 Task: For heading Arial with bold.  font size for heading22,  'Change the font style of data to'Arial Narrow.  and font size to 14,  Change the alignment of both headline & data to Align middle.  In the sheet  Expense Log Workbook
Action: Mouse moved to (38, 99)
Screenshot: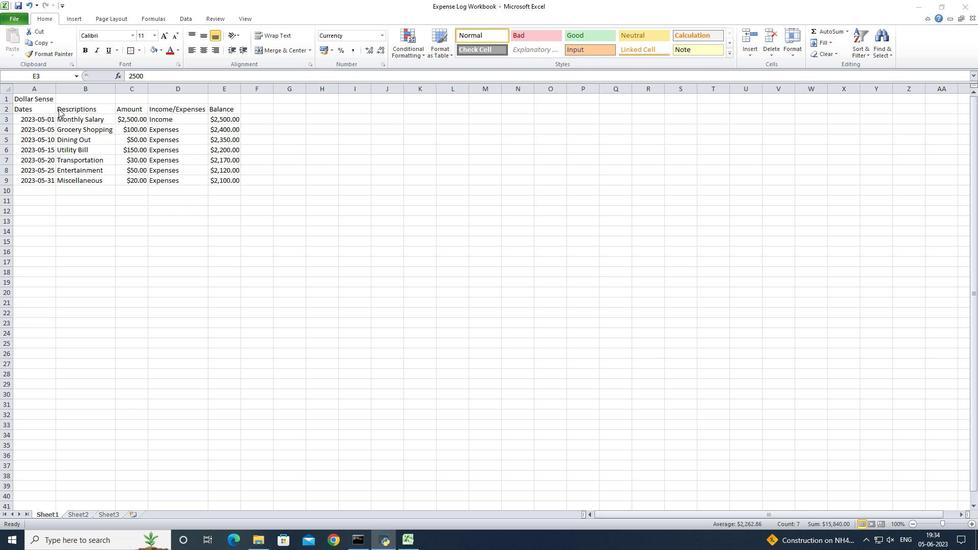 
Action: Mouse pressed left at (38, 99)
Screenshot: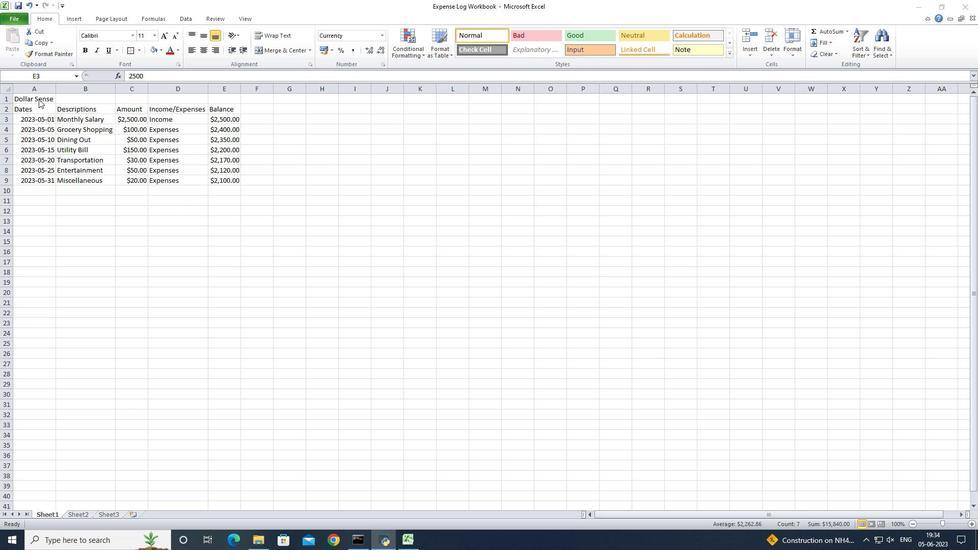 
Action: Mouse pressed left at (38, 99)
Screenshot: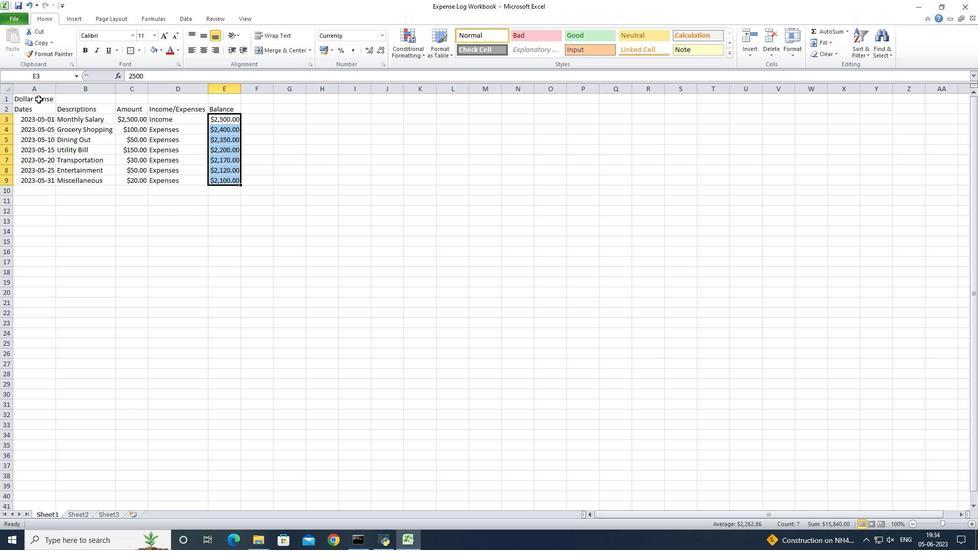 
Action: Mouse pressed left at (38, 99)
Screenshot: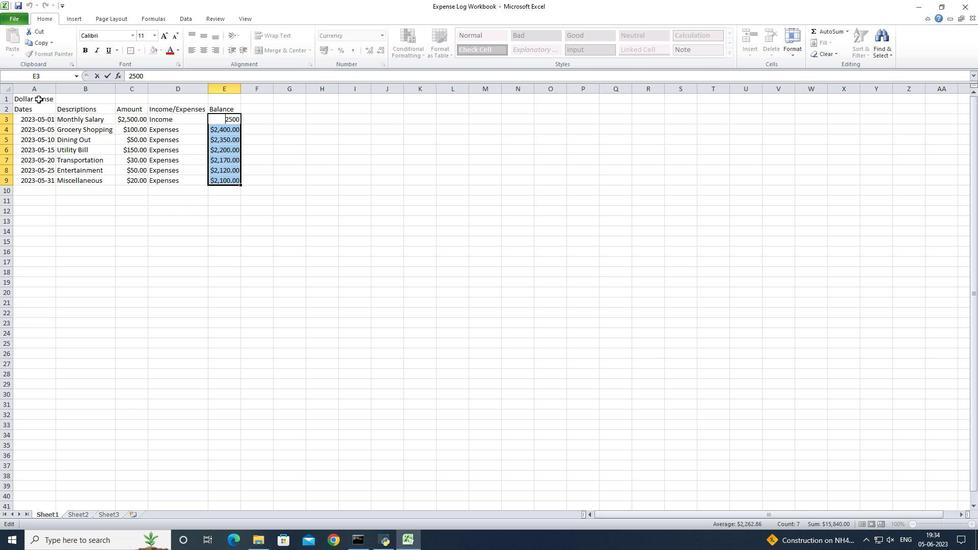 
Action: Mouse moved to (135, 37)
Screenshot: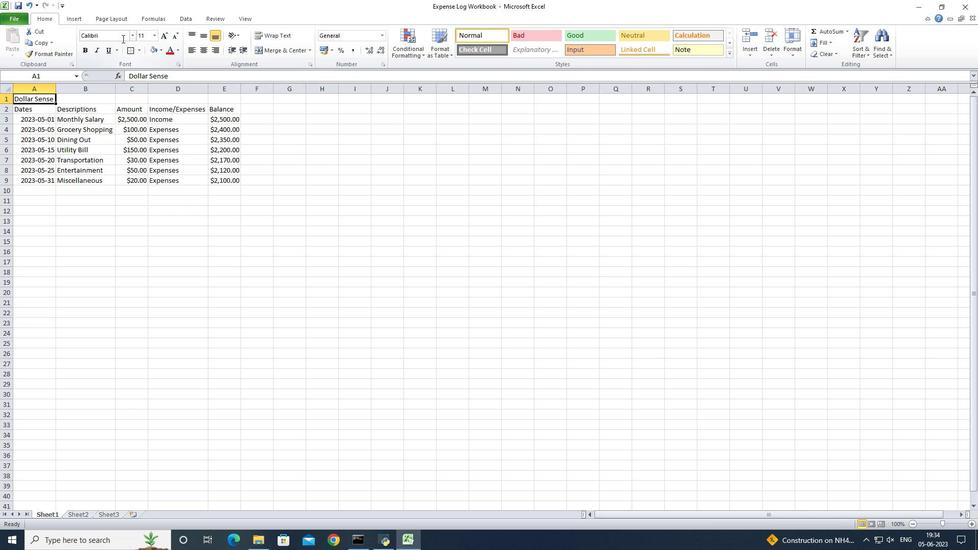 
Action: Mouse pressed left at (135, 37)
Screenshot: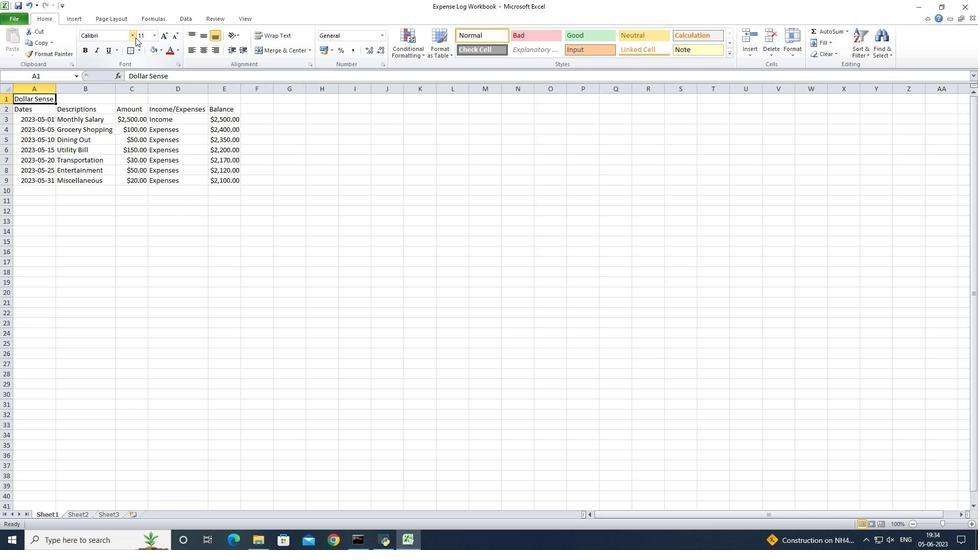 
Action: Mouse moved to (107, 149)
Screenshot: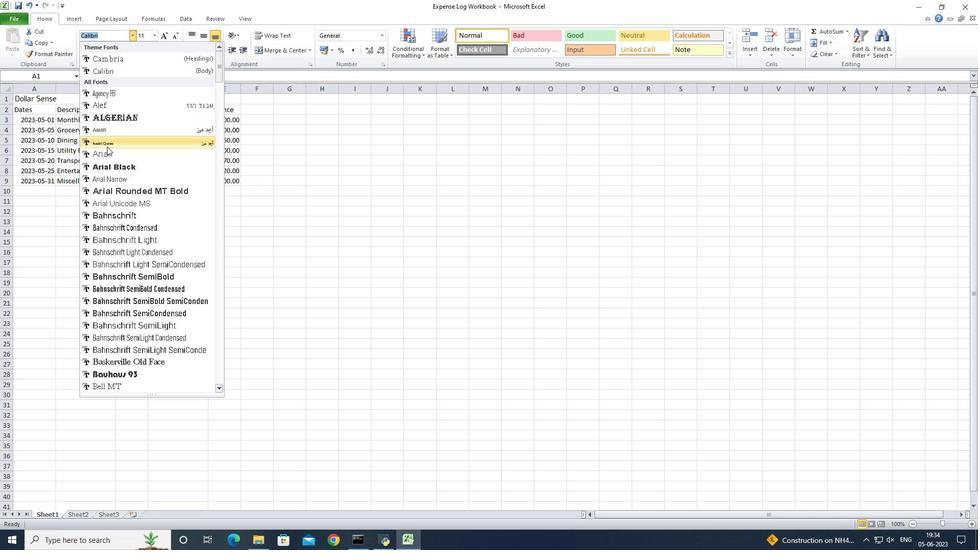 
Action: Mouse pressed left at (107, 149)
Screenshot: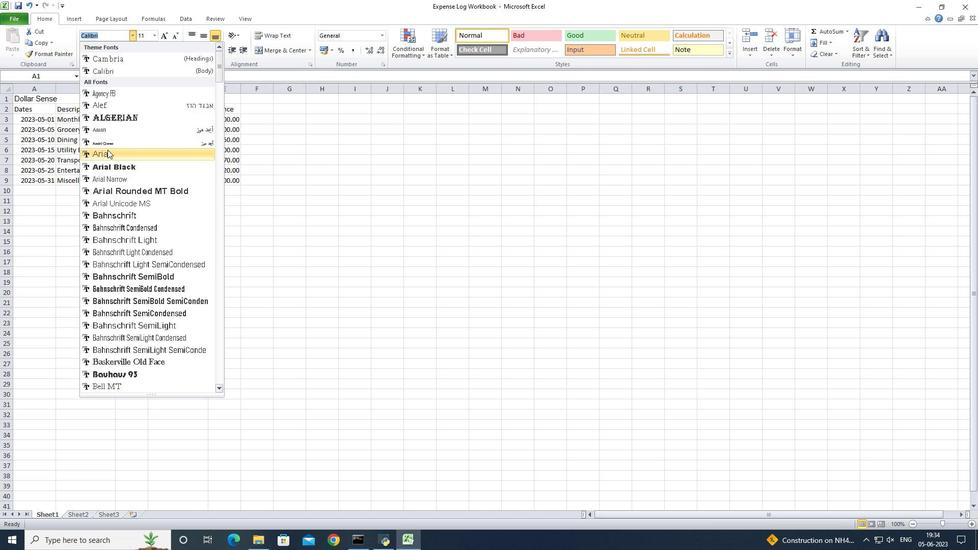 
Action: Mouse moved to (87, 51)
Screenshot: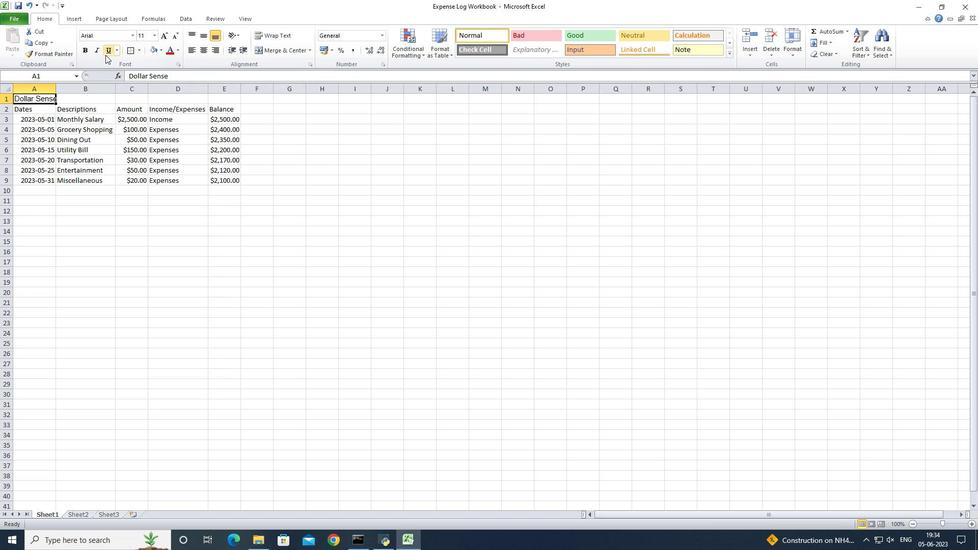 
Action: Mouse pressed left at (87, 51)
Screenshot: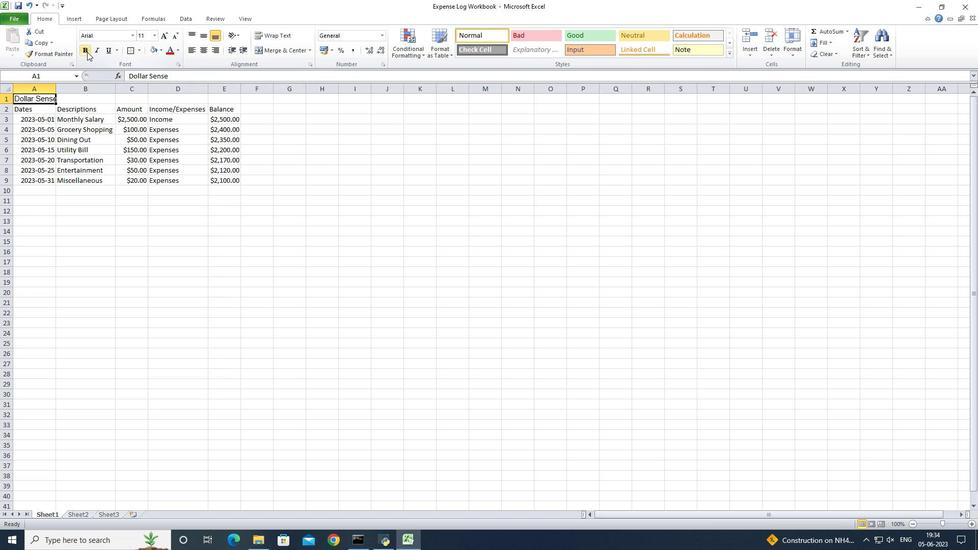 
Action: Mouse moved to (155, 35)
Screenshot: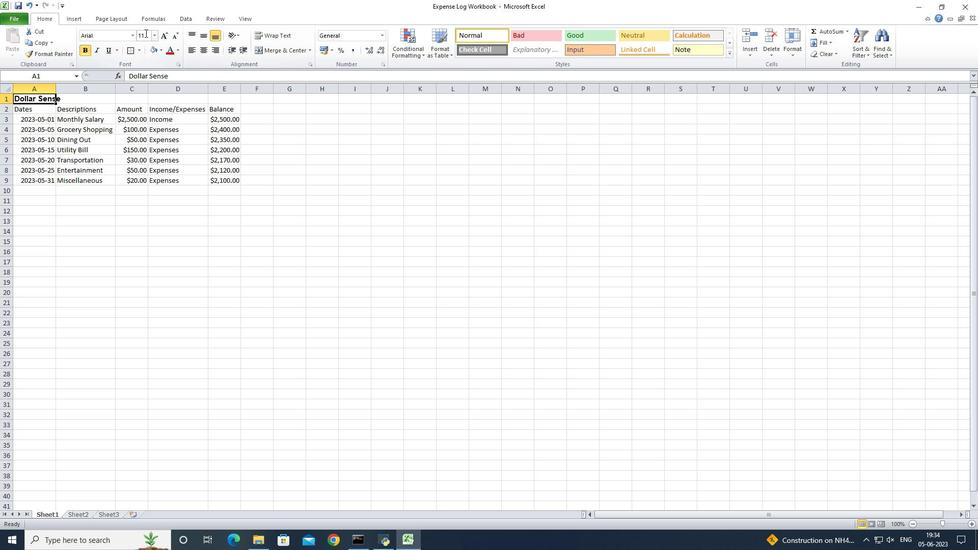 
Action: Mouse pressed left at (155, 35)
Screenshot: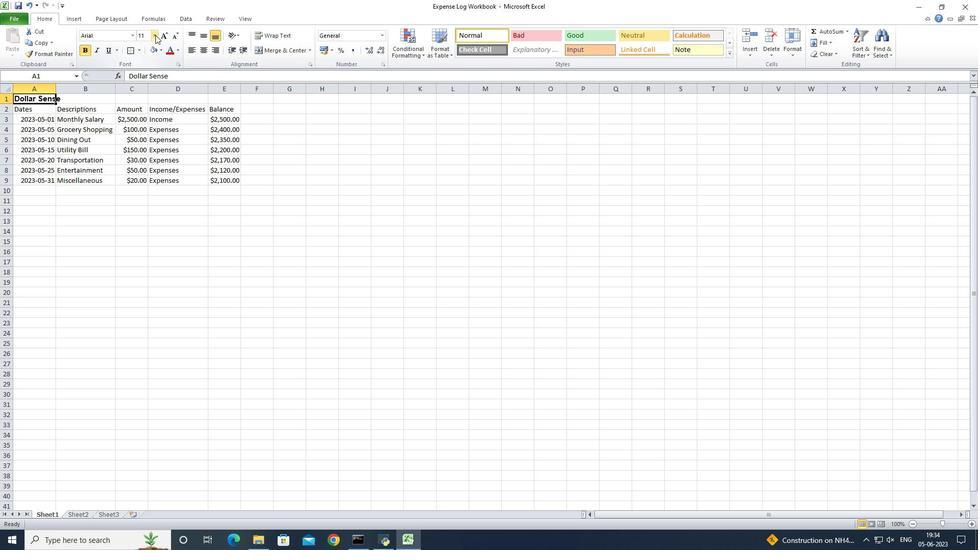 
Action: Mouse moved to (145, 123)
Screenshot: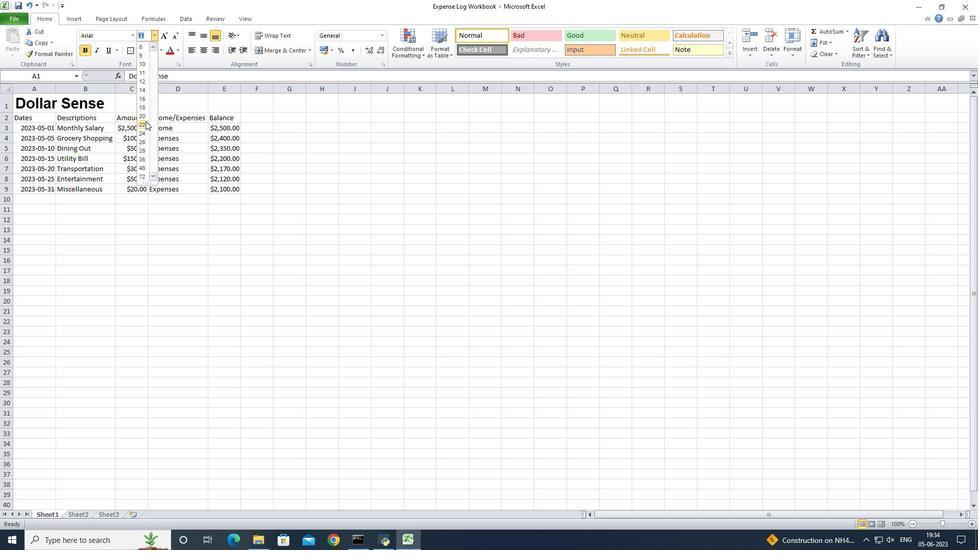 
Action: Mouse pressed left at (145, 123)
Screenshot: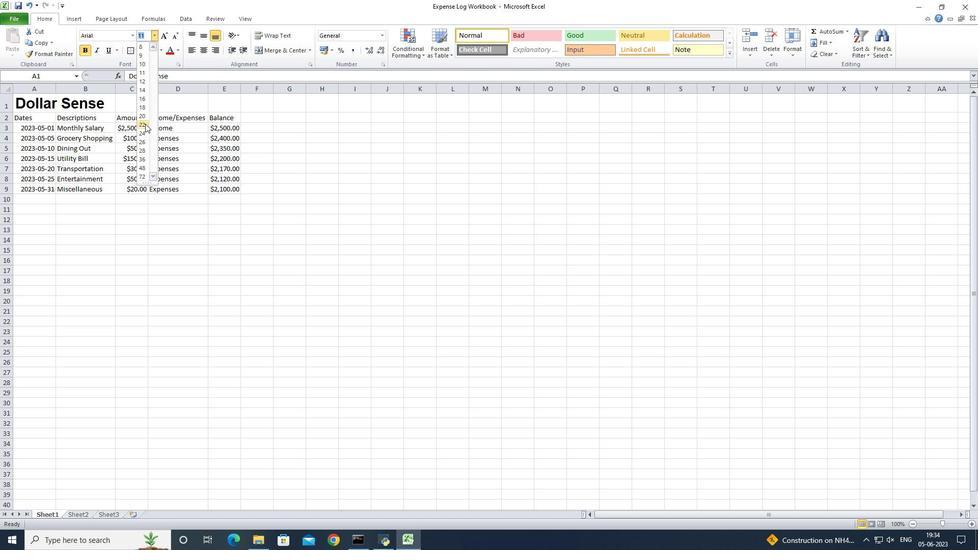 
Action: Mouse moved to (26, 120)
Screenshot: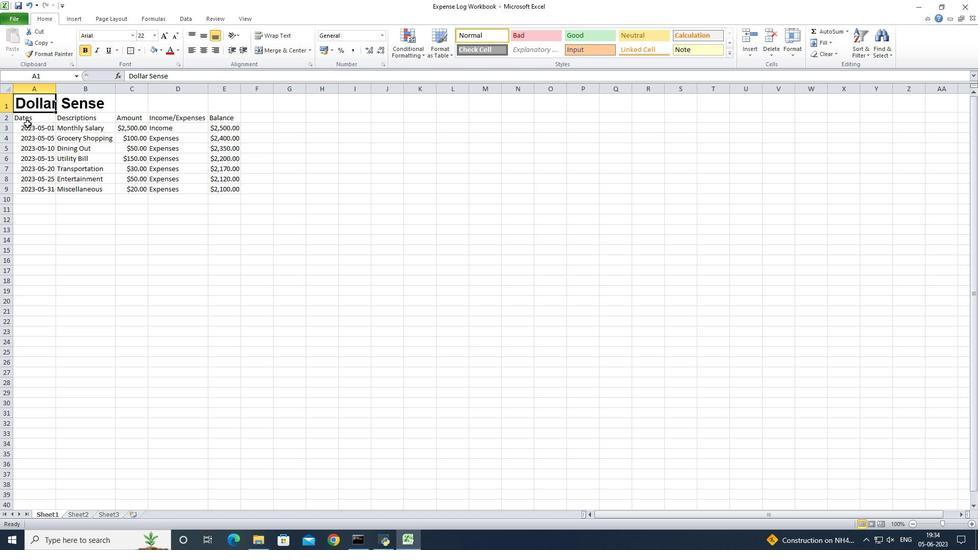 
Action: Mouse pressed left at (26, 120)
Screenshot: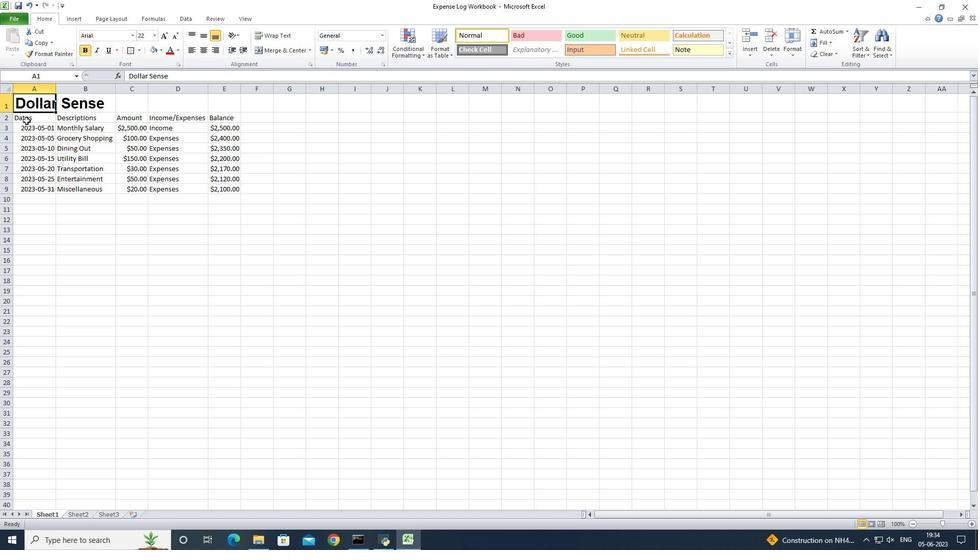 
Action: Mouse moved to (128, 28)
Screenshot: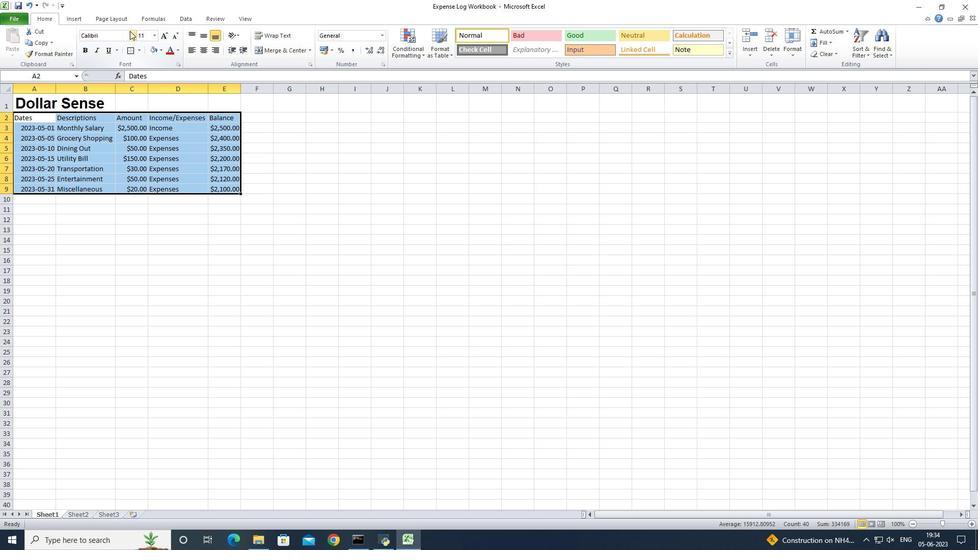 
Action: Mouse pressed left at (128, 28)
Screenshot: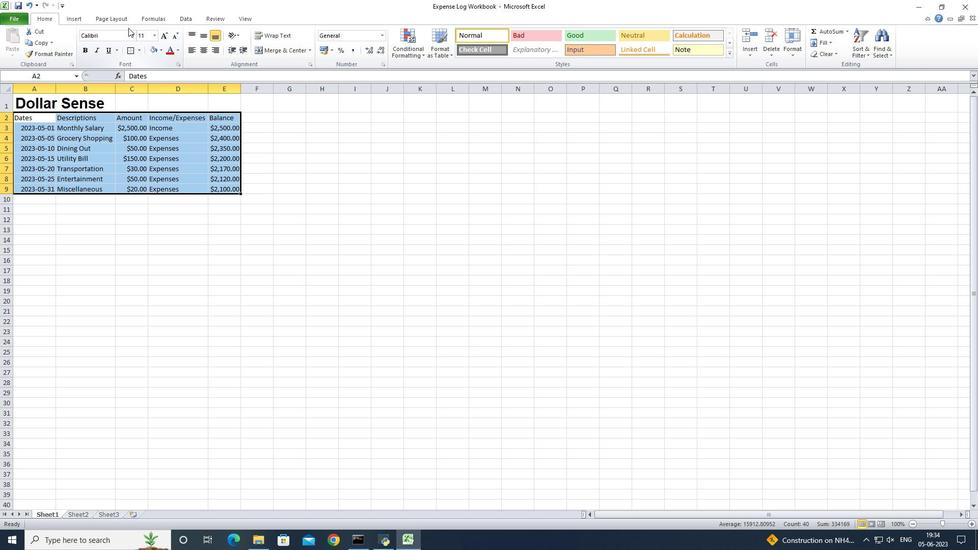 
Action: Mouse moved to (134, 35)
Screenshot: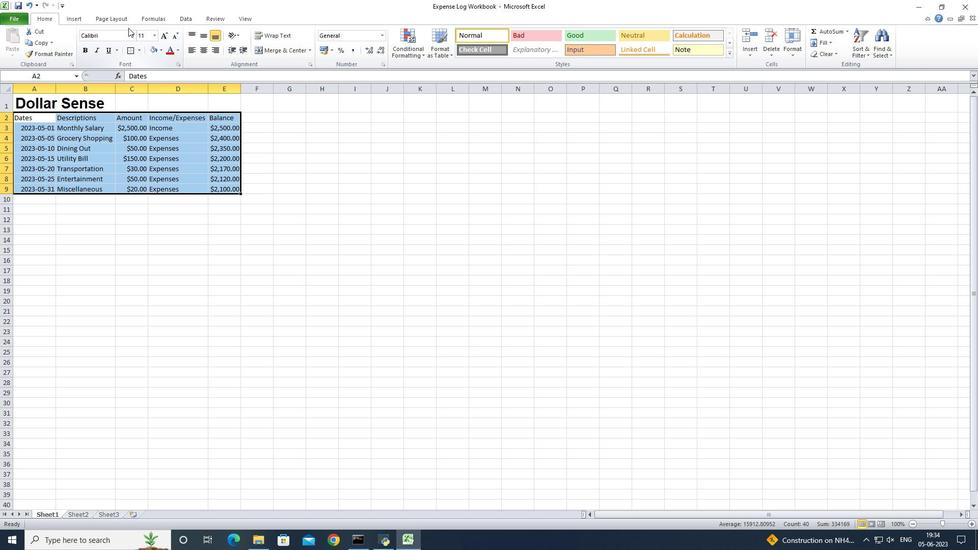 
Action: Mouse pressed left at (134, 35)
Screenshot: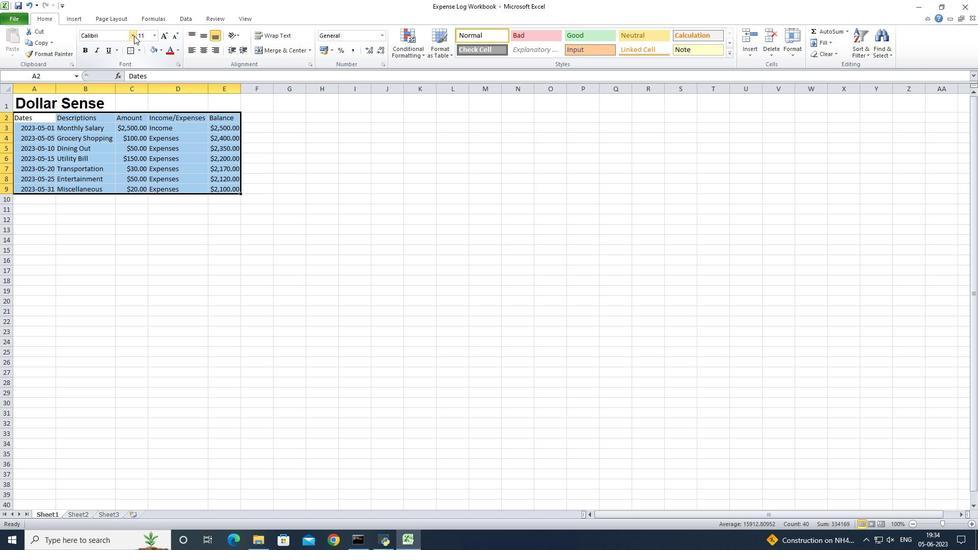 
Action: Mouse moved to (136, 175)
Screenshot: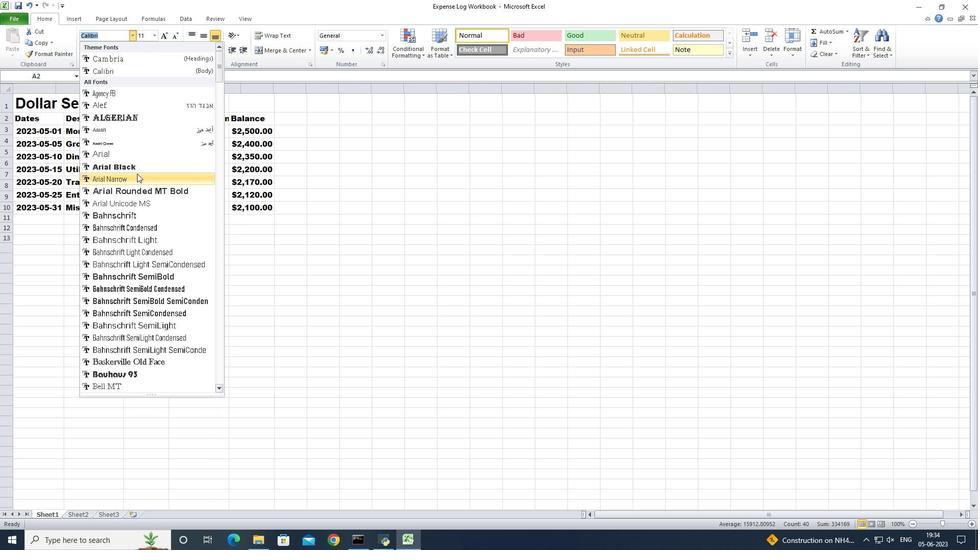 
Action: Mouse pressed left at (136, 175)
Screenshot: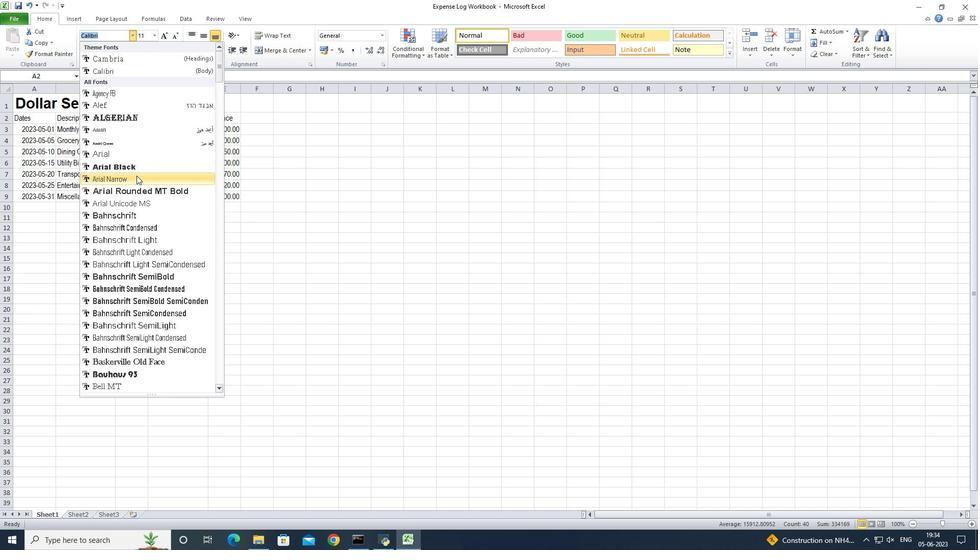 
Action: Mouse moved to (155, 33)
Screenshot: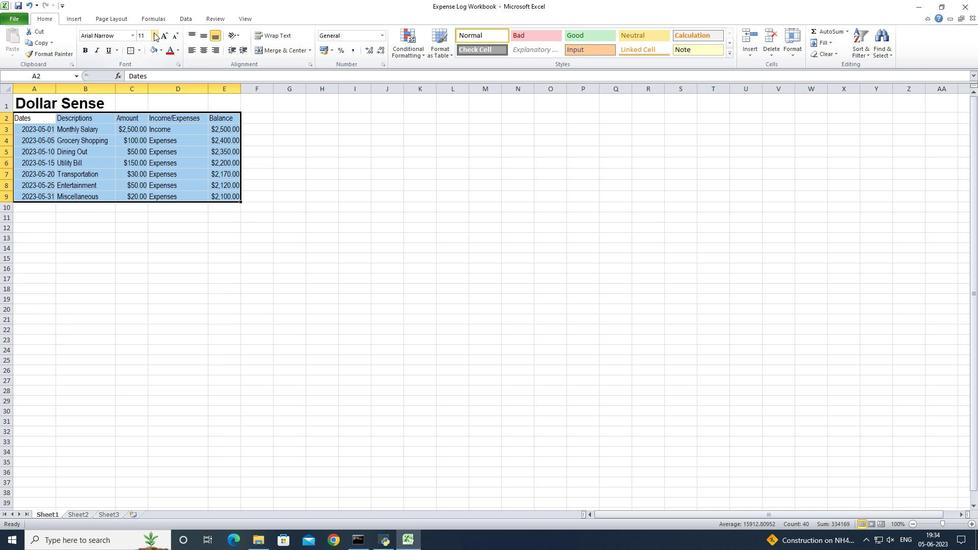 
Action: Mouse pressed left at (155, 33)
Screenshot: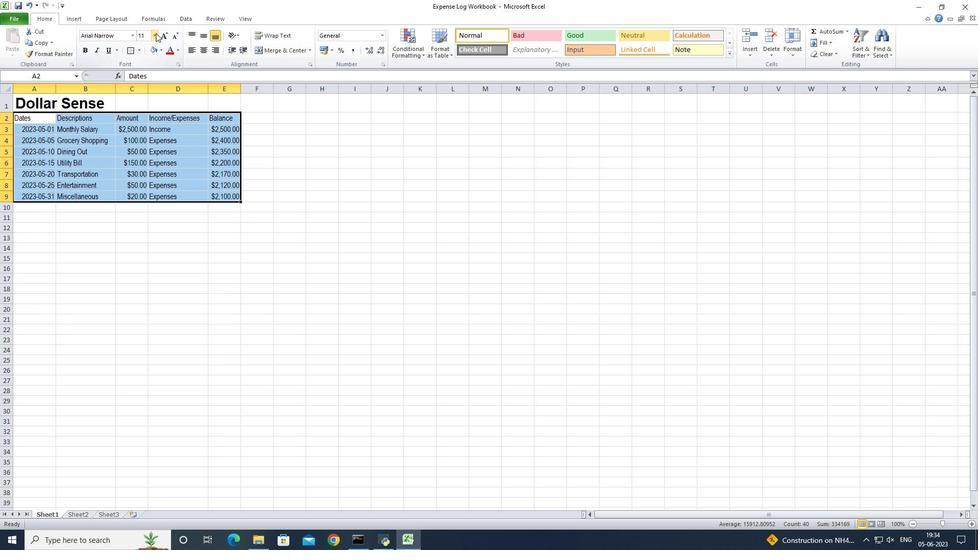 
Action: Mouse moved to (144, 90)
Screenshot: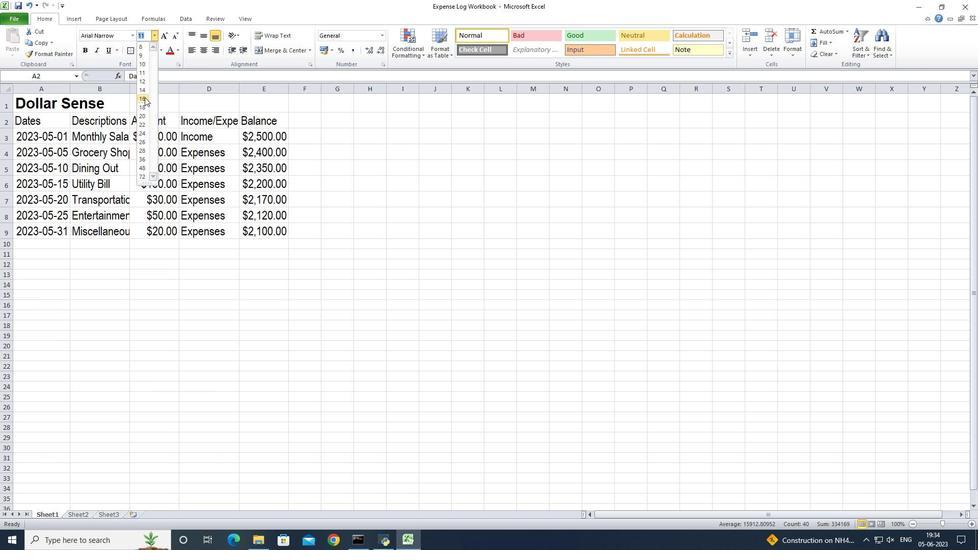 
Action: Mouse pressed left at (144, 90)
Screenshot: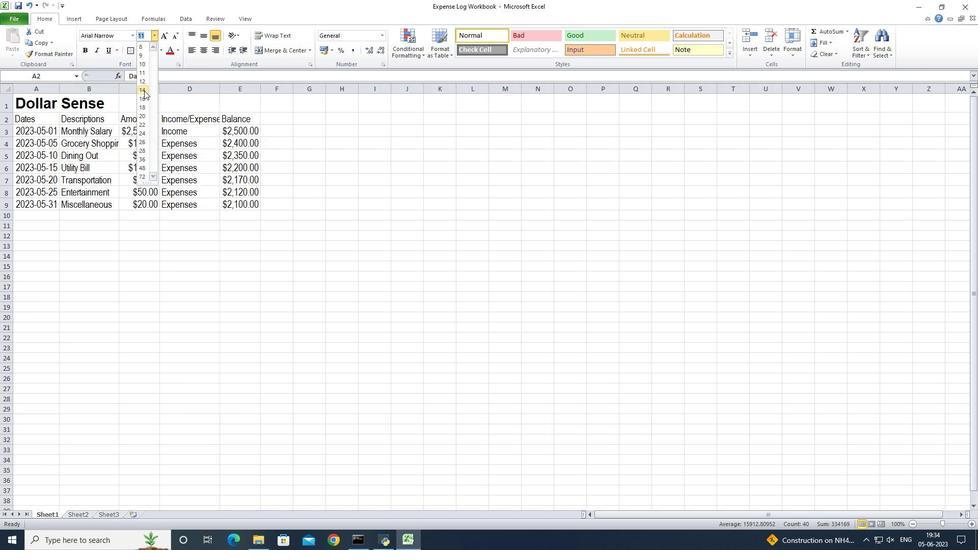 
Action: Mouse moved to (25, 100)
Screenshot: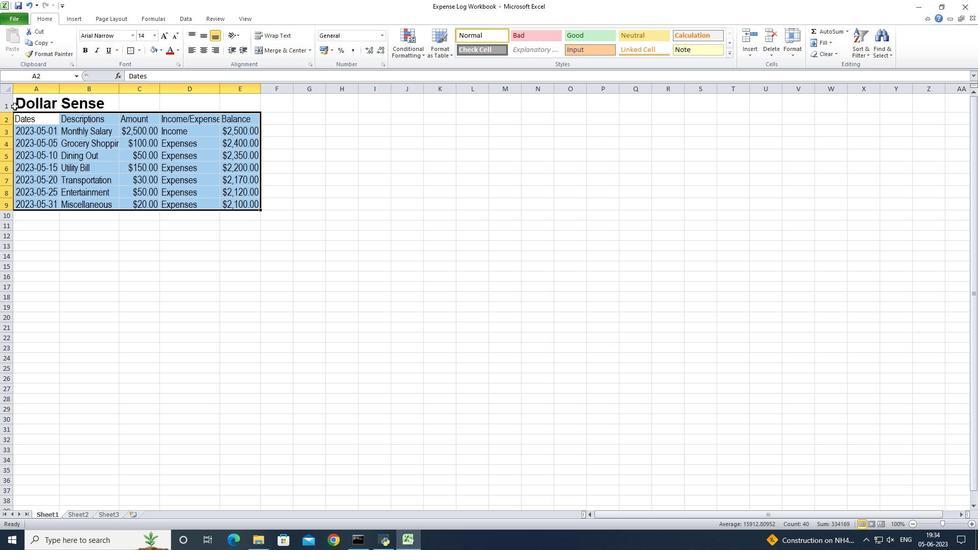 
Action: Mouse pressed left at (25, 100)
Screenshot: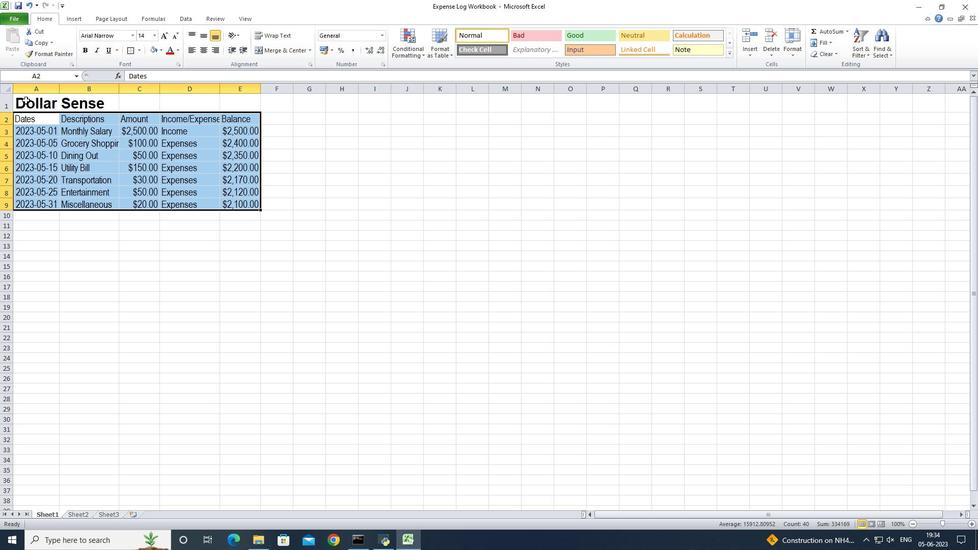 
Action: Mouse moved to (202, 36)
Screenshot: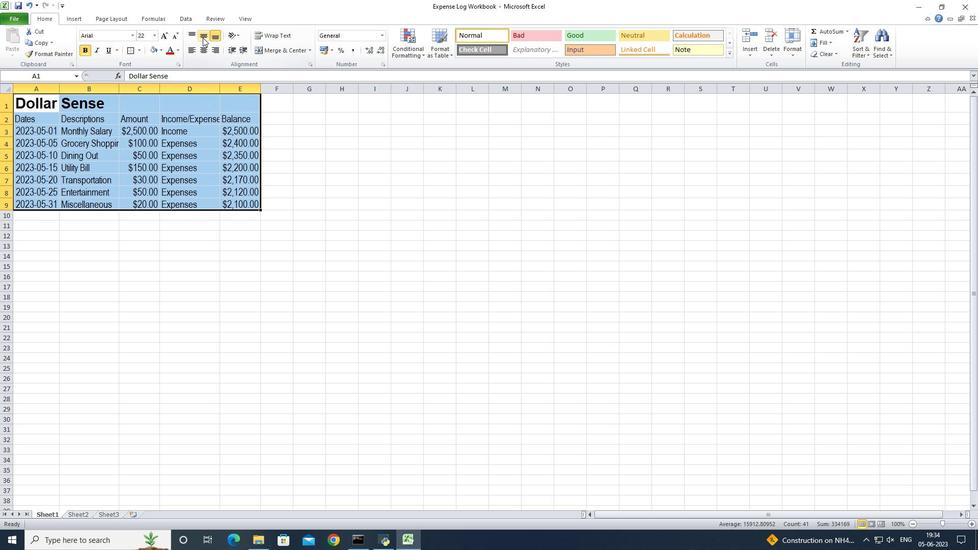 
Action: Mouse pressed left at (202, 36)
Screenshot: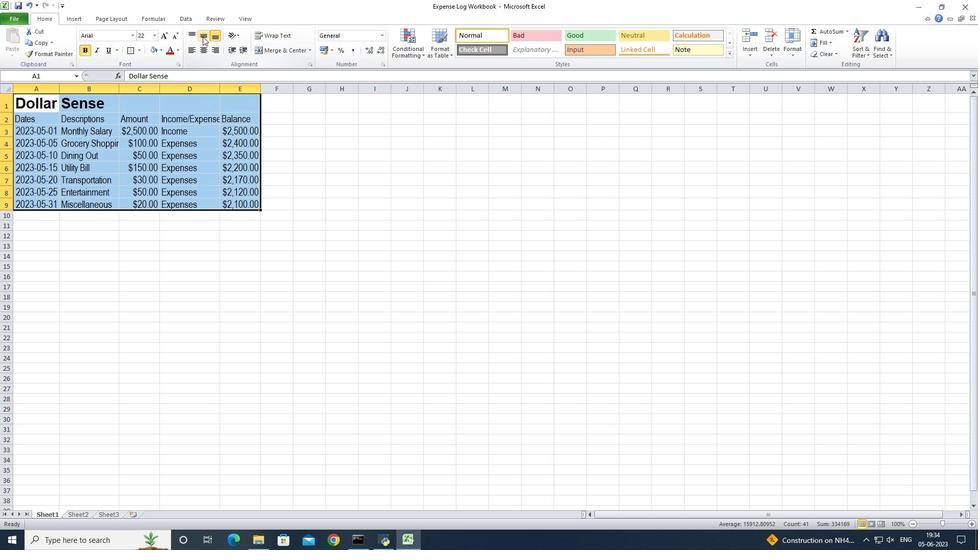 
Action: Mouse moved to (189, 241)
Screenshot: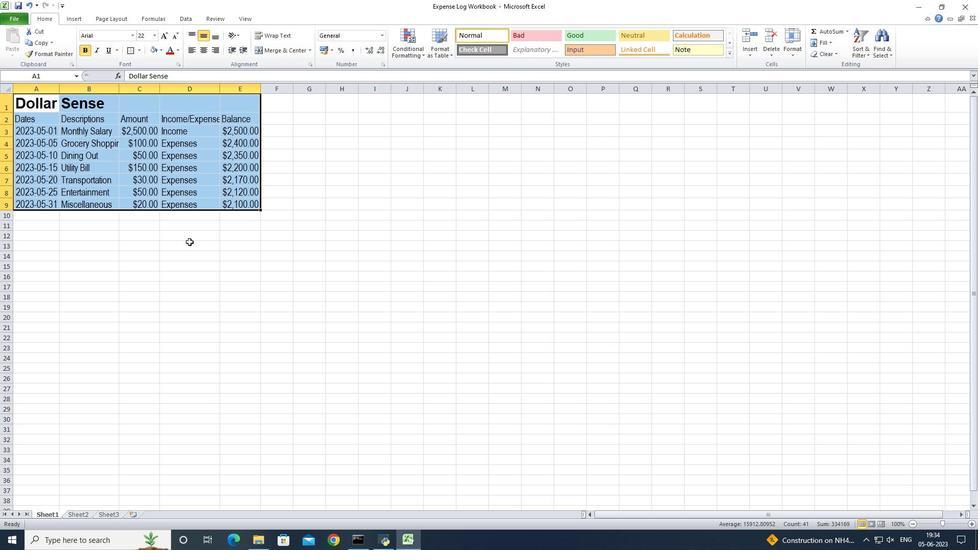 
Action: Key pressed ctrl+S
Screenshot: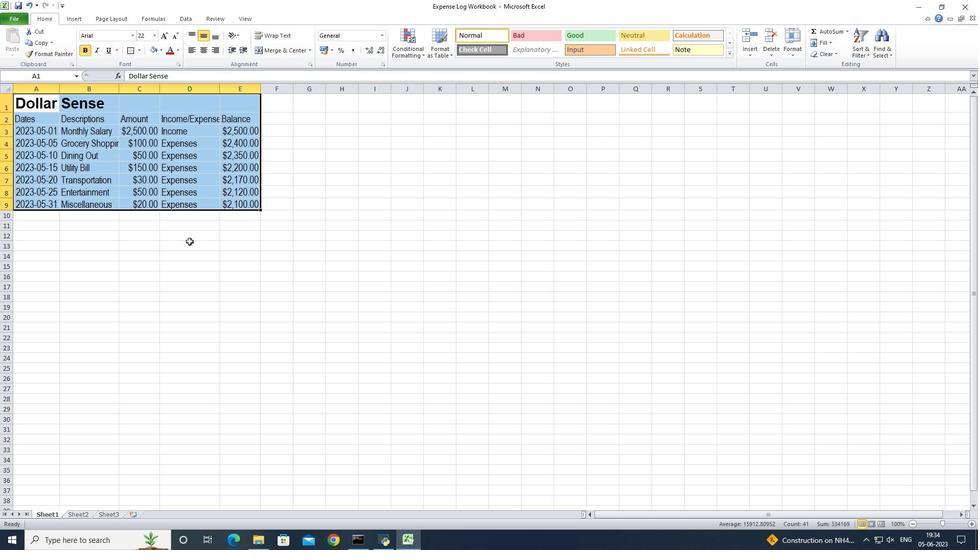 
Action: Mouse moved to (163, 219)
Screenshot: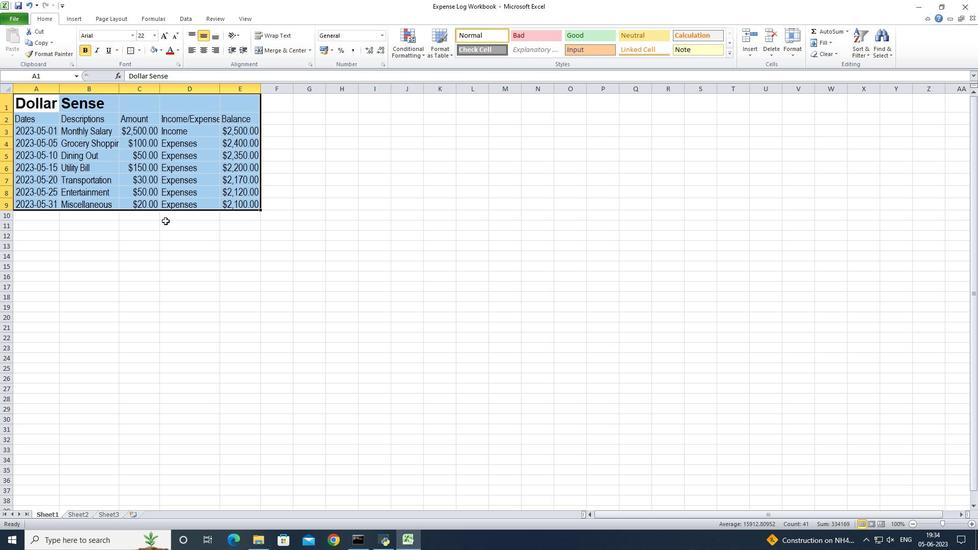 
